 Task: Enable and customize automatic code formatting on save.
Action: Mouse moved to (90, 72)
Screenshot: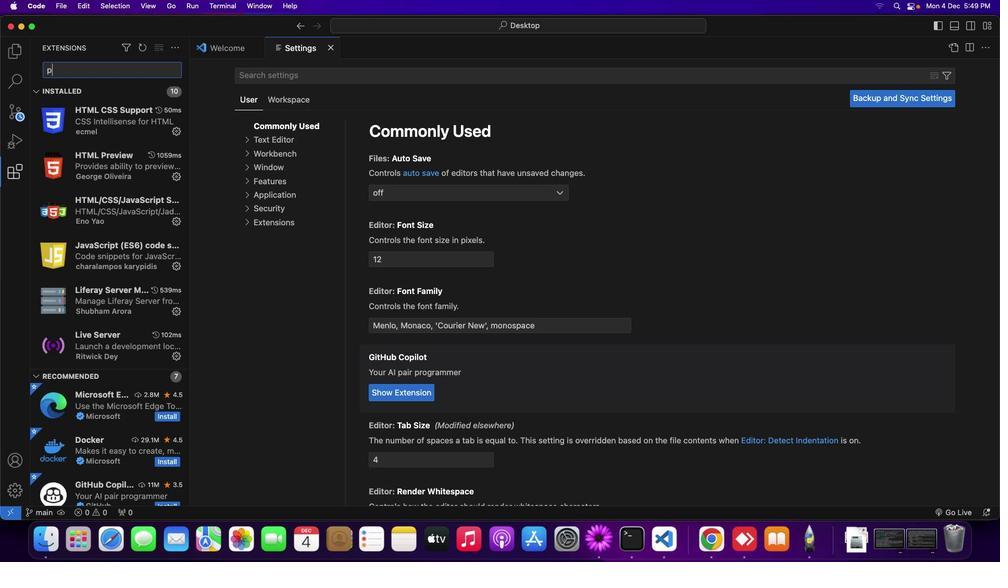 
Action: Mouse pressed left at (90, 72)
Screenshot: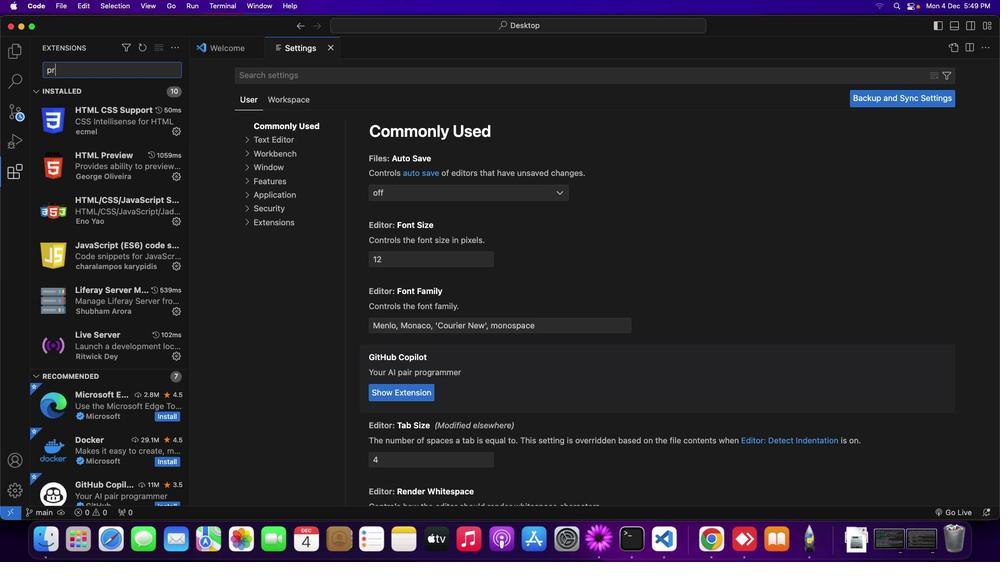 
Action: Mouse moved to (91, 73)
Screenshot: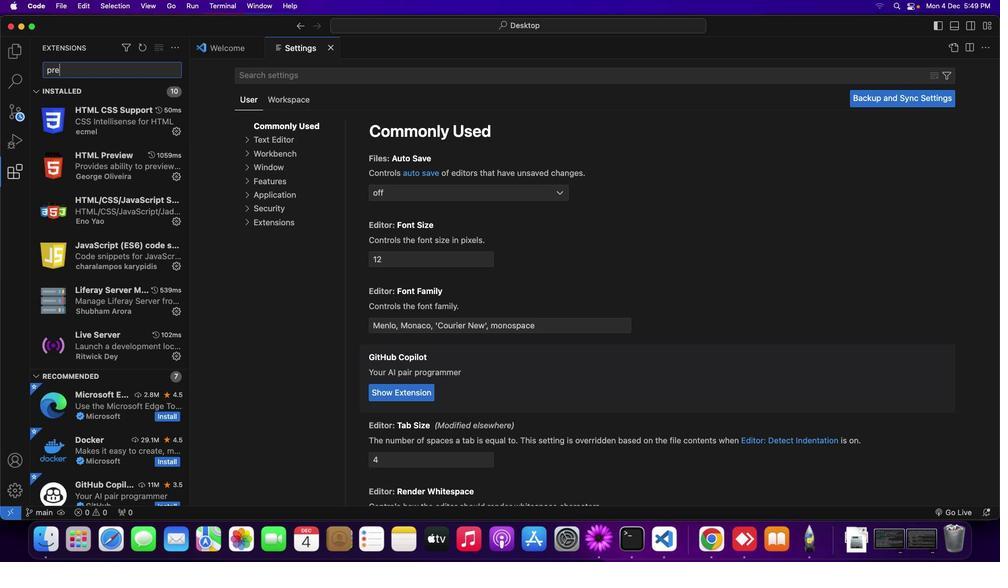 
Action: Key pressed 'p''r''e''t''t''i''e''r'
Screenshot: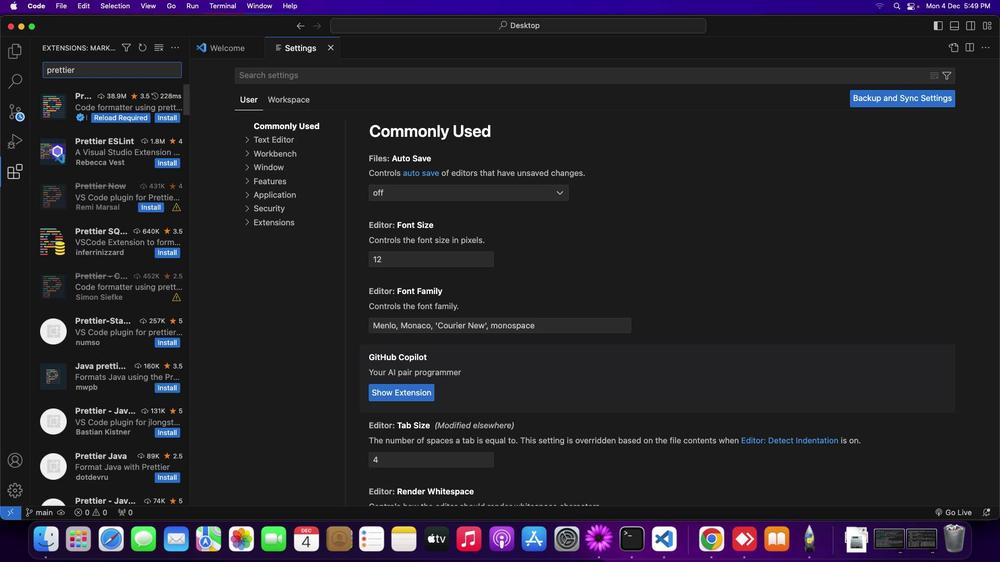 
Action: Mouse moved to (77, 102)
Screenshot: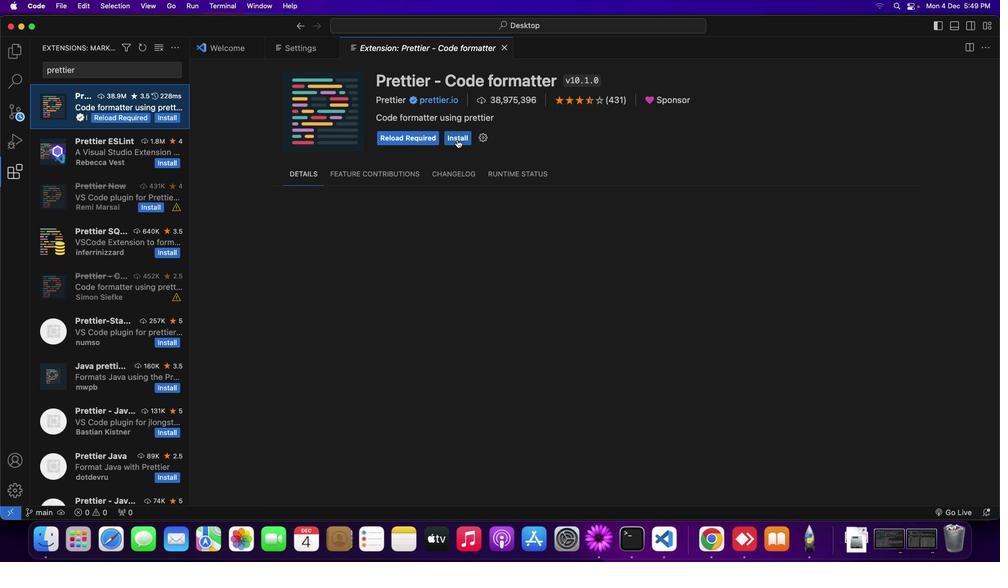 
Action: Mouse pressed left at (77, 102)
Screenshot: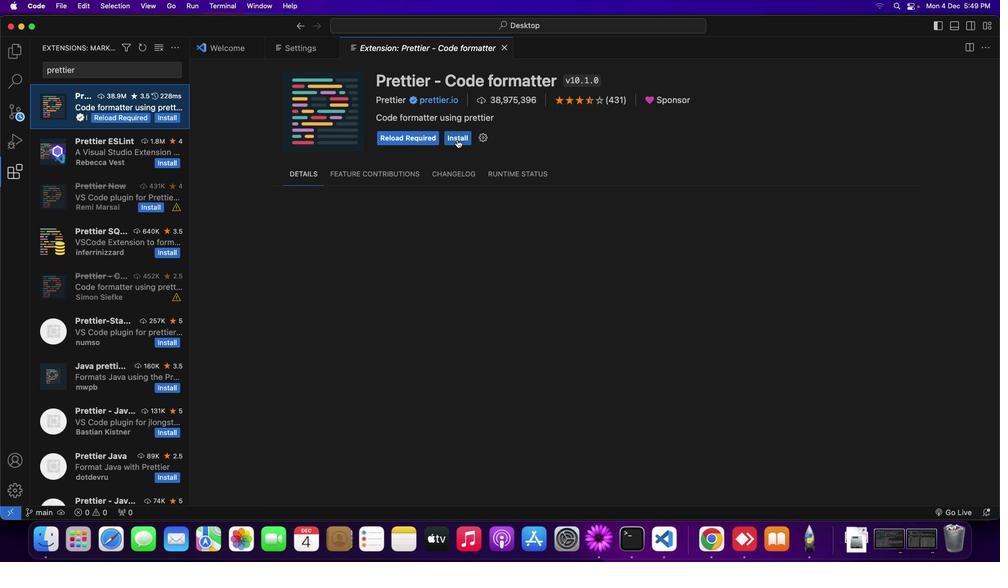 
Action: Mouse moved to (457, 140)
Screenshot: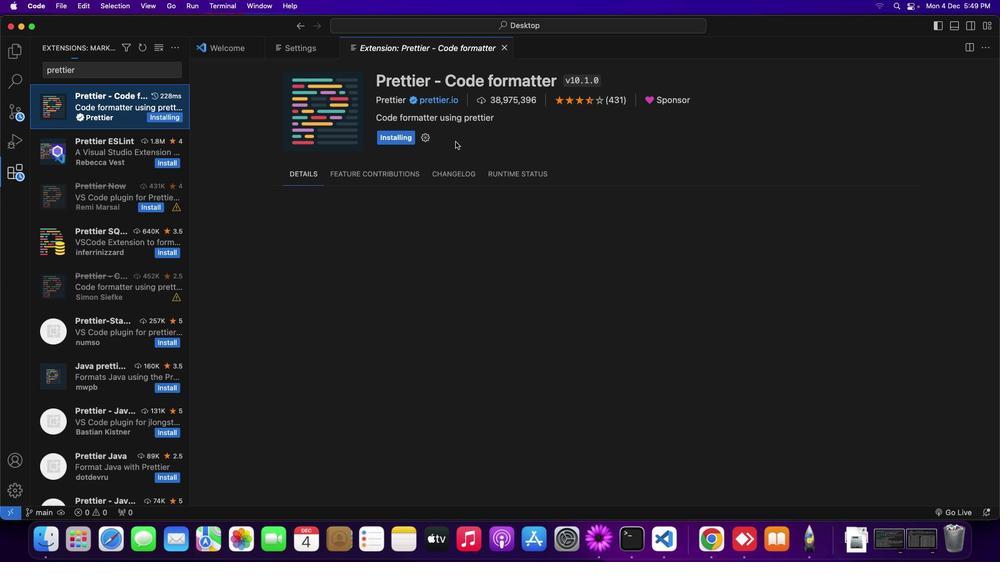 
Action: Mouse pressed left at (457, 140)
Screenshot: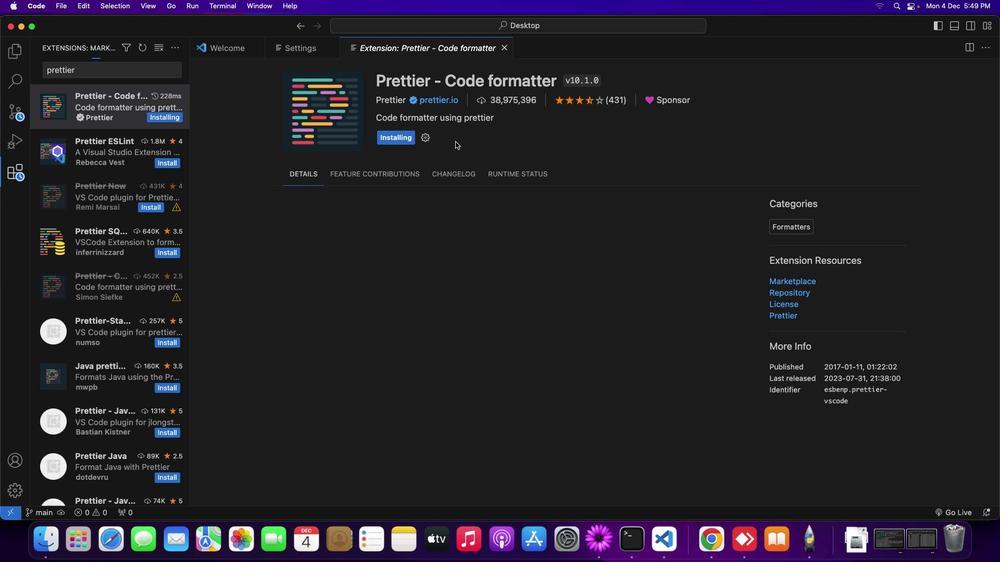 
Action: Mouse moved to (555, 141)
Screenshot: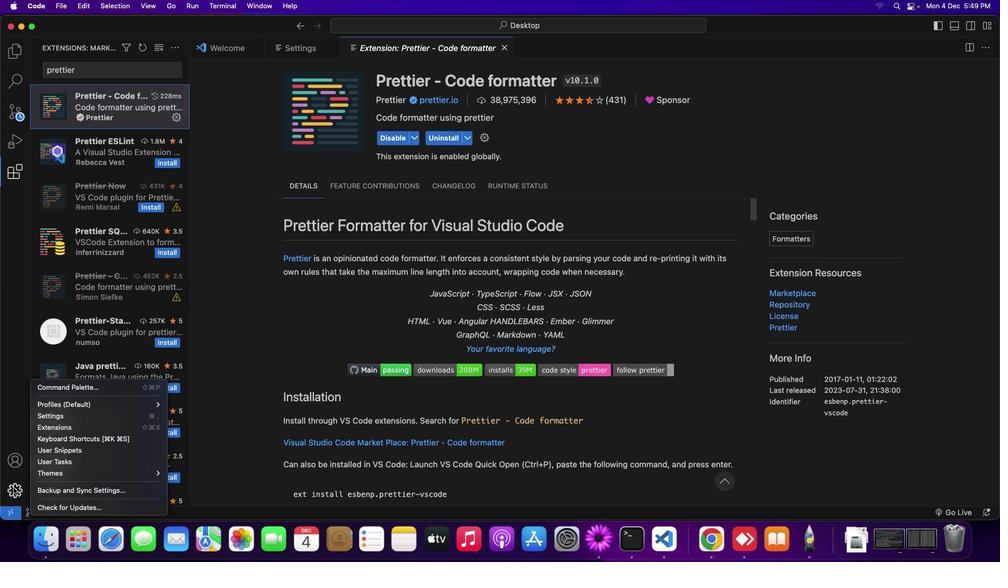 
Action: Mouse pressed left at (555, 141)
Screenshot: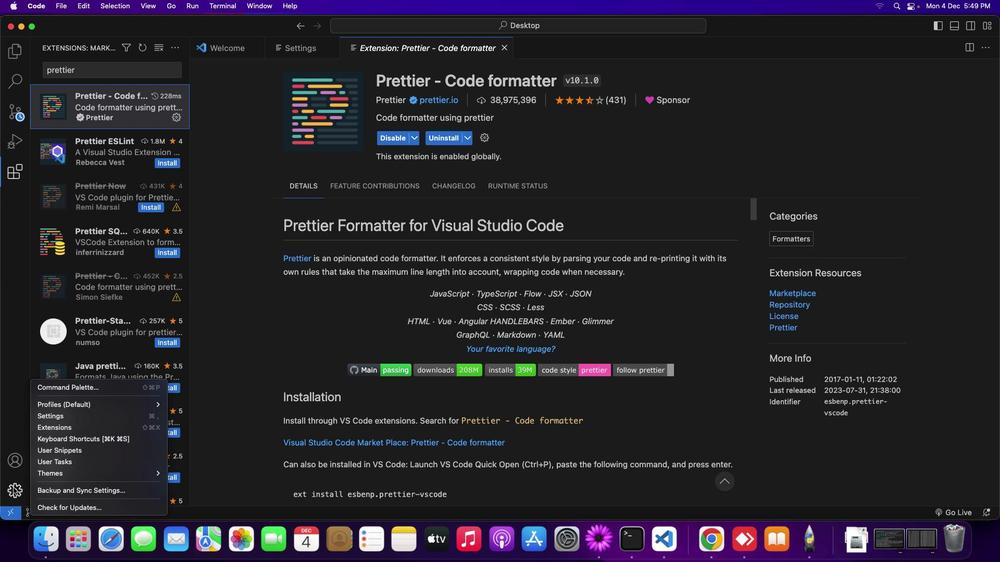 
Action: Mouse moved to (13, 488)
Screenshot: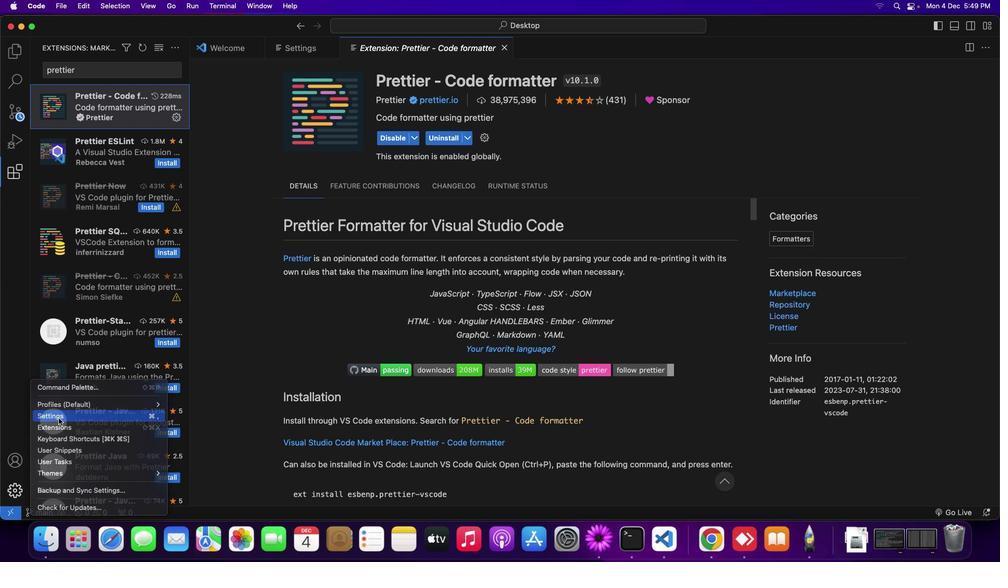 
Action: Mouse pressed left at (13, 488)
Screenshot: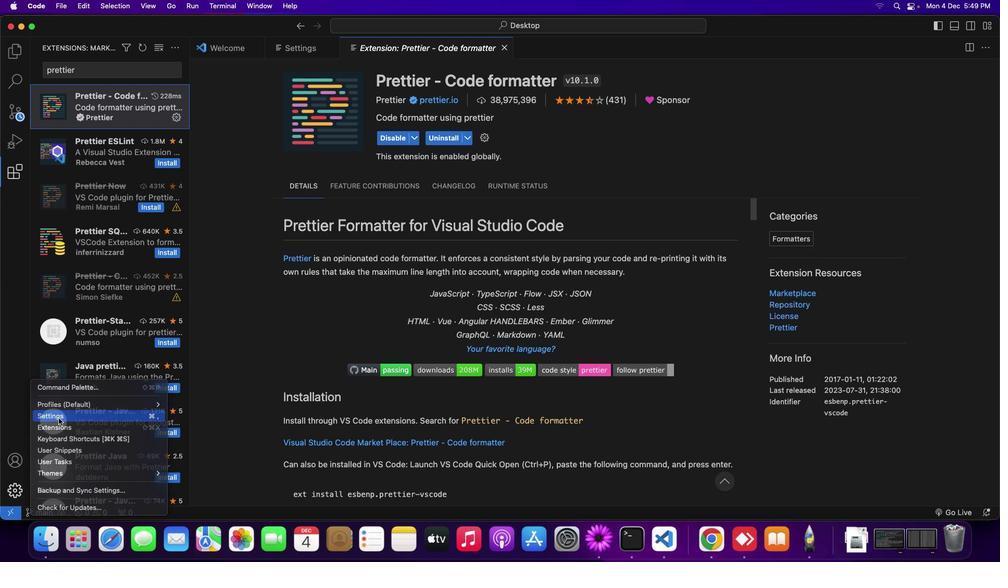 
Action: Mouse moved to (58, 418)
Screenshot: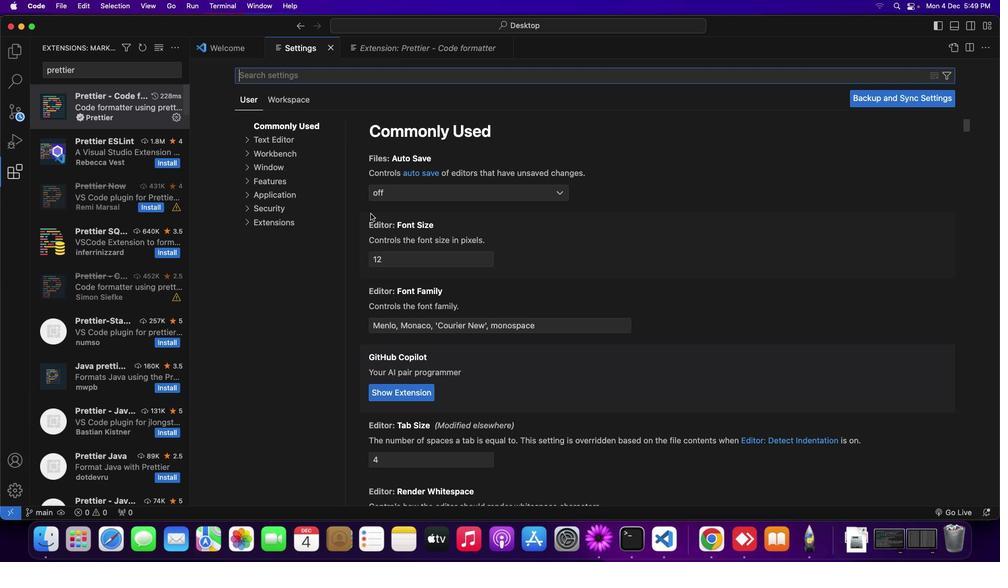 
Action: Mouse pressed left at (58, 418)
Screenshot: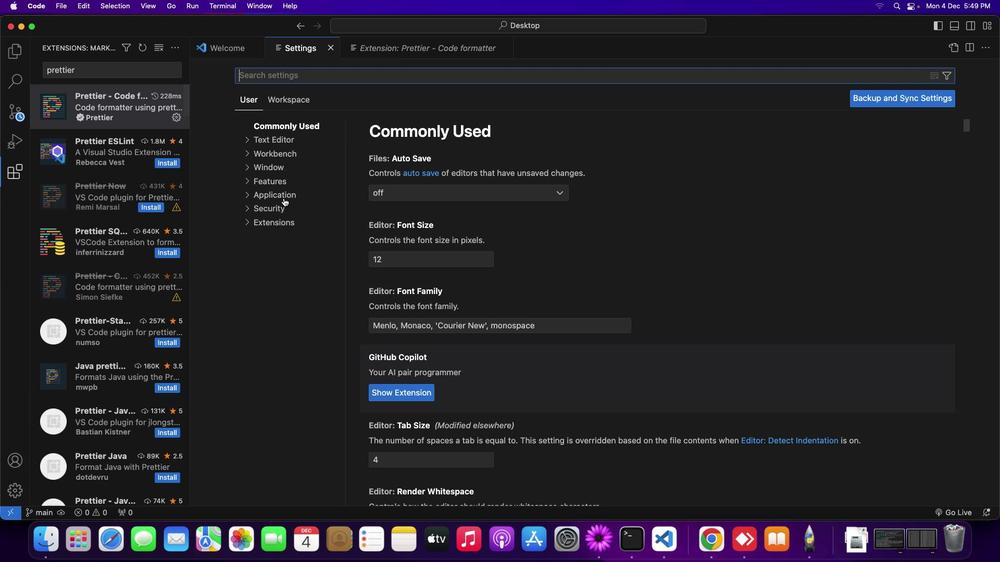 
Action: Mouse moved to (247, 141)
Screenshot: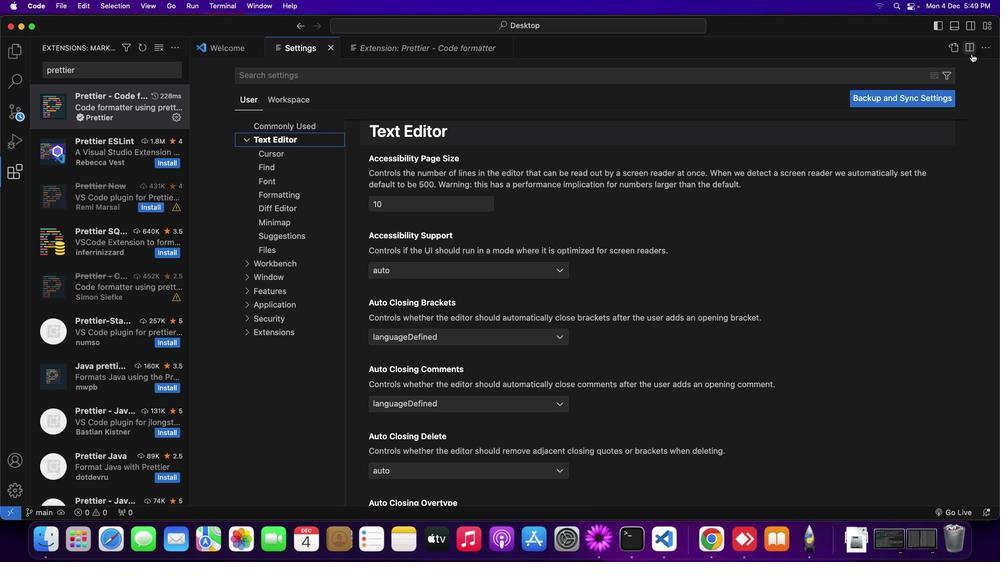 
Action: Mouse pressed left at (247, 141)
Screenshot: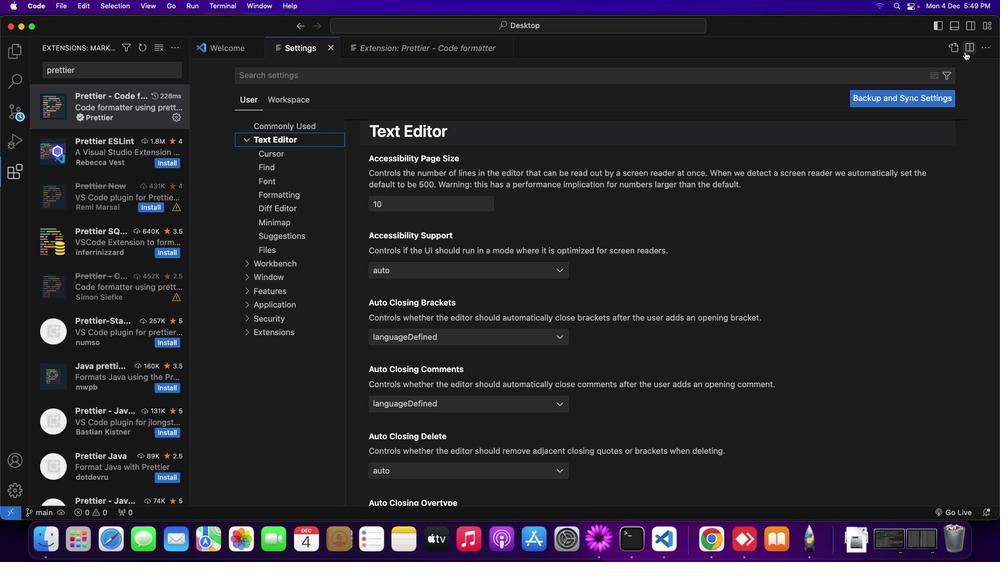 
Action: Mouse moved to (956, 48)
Screenshot: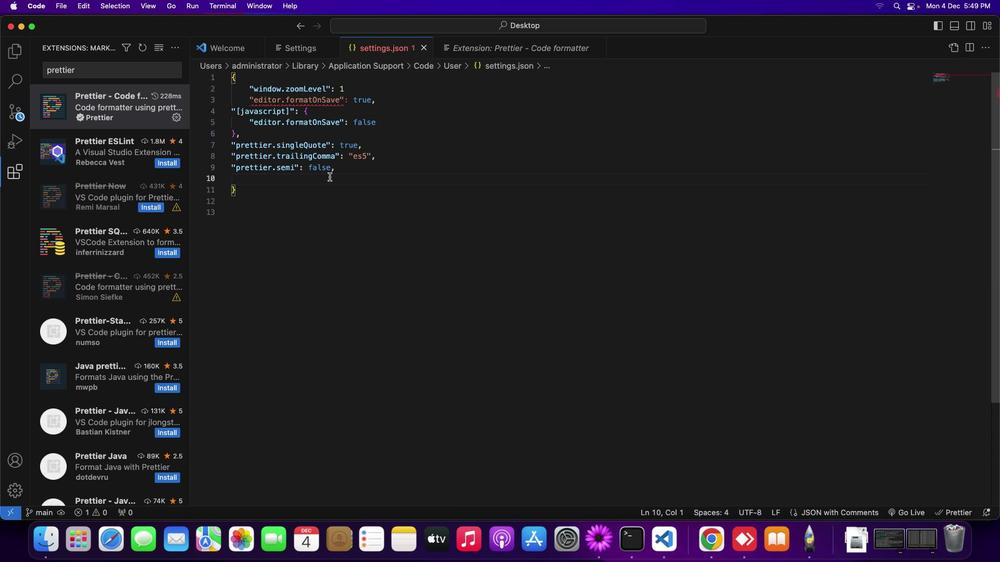 
Action: Mouse pressed left at (956, 48)
Screenshot: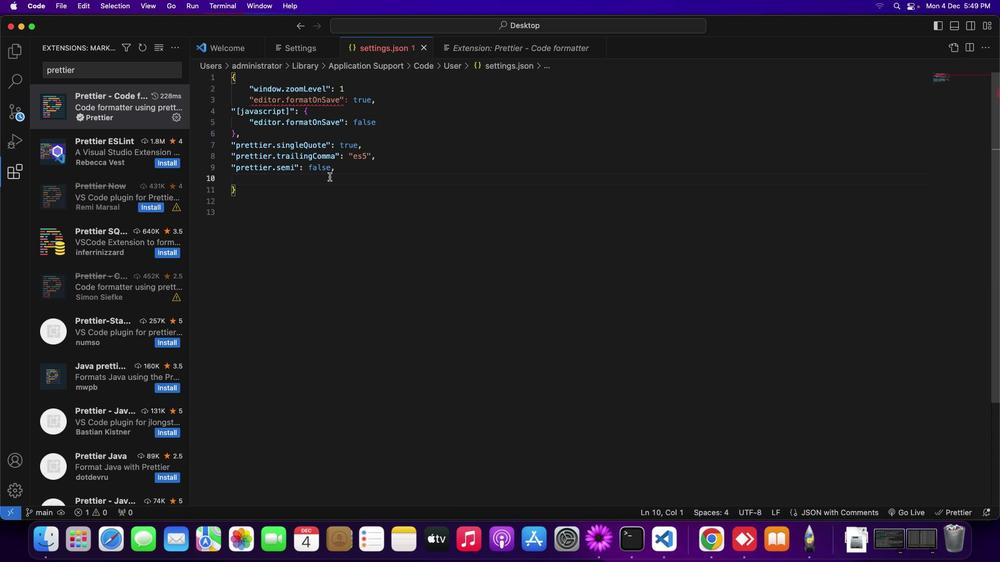 
Action: Mouse moved to (350, 145)
Screenshot: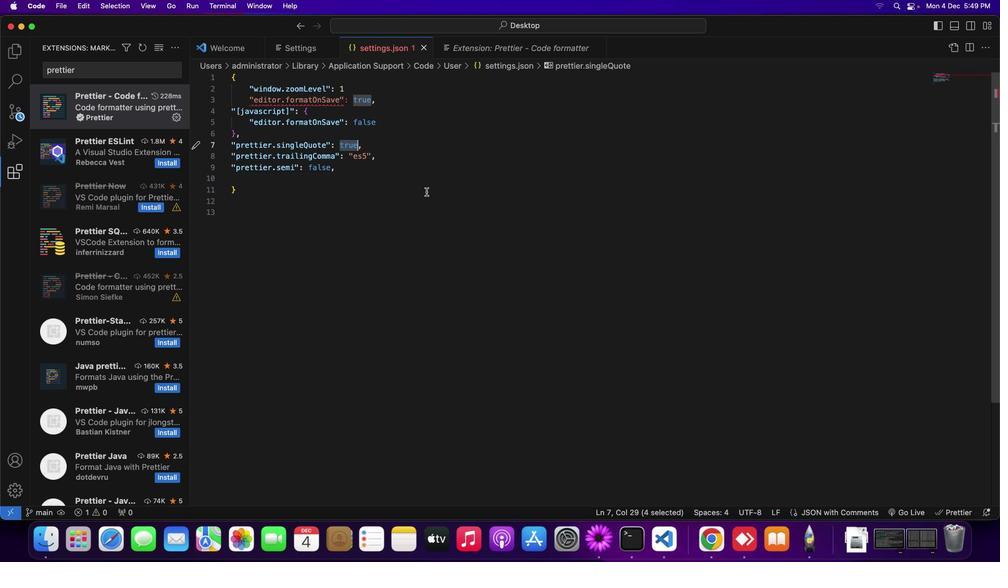 
Action: Mouse pressed left at (350, 145)
Screenshot: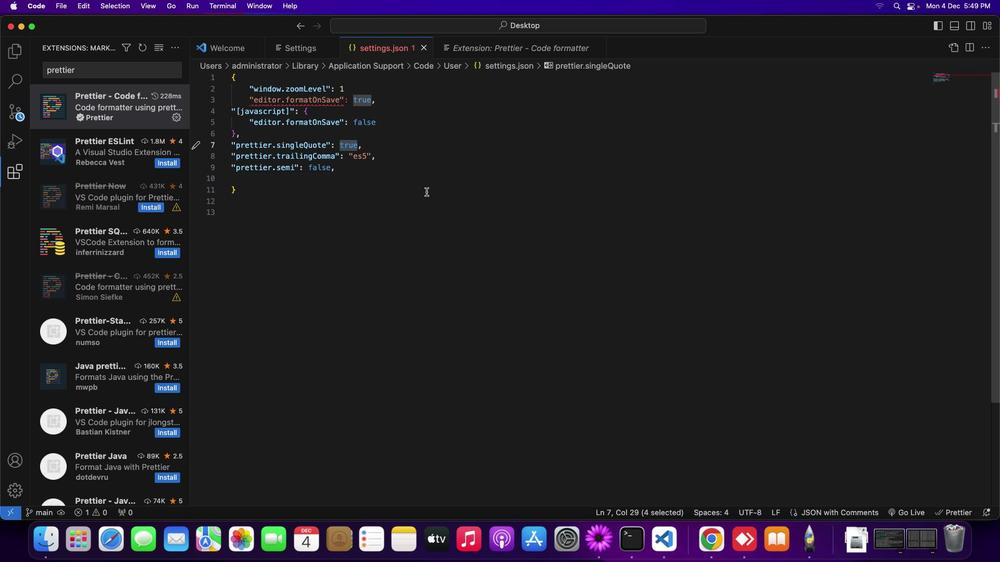 
Action: Mouse pressed left at (350, 145)
Screenshot: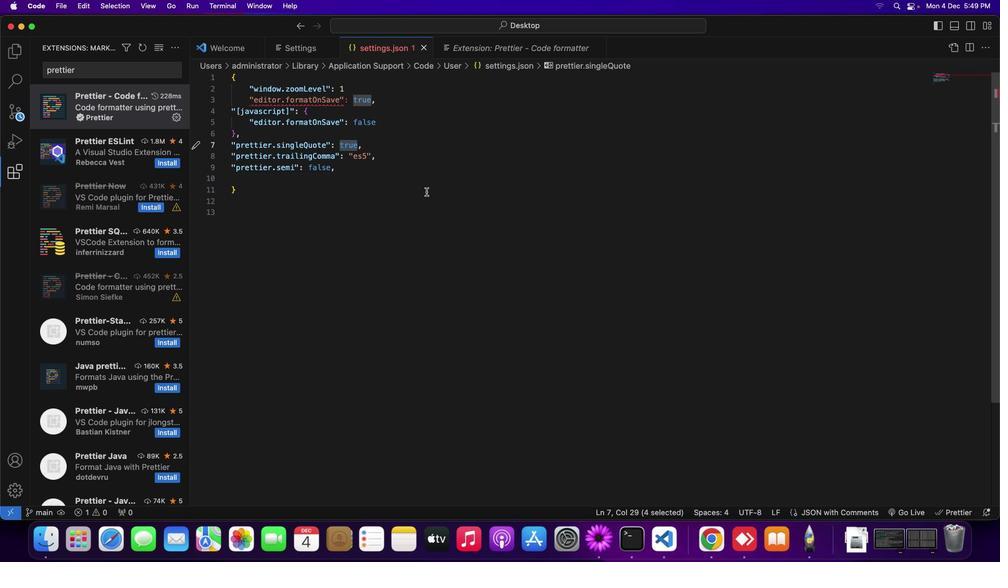 
Action: Mouse moved to (426, 192)
Screenshot: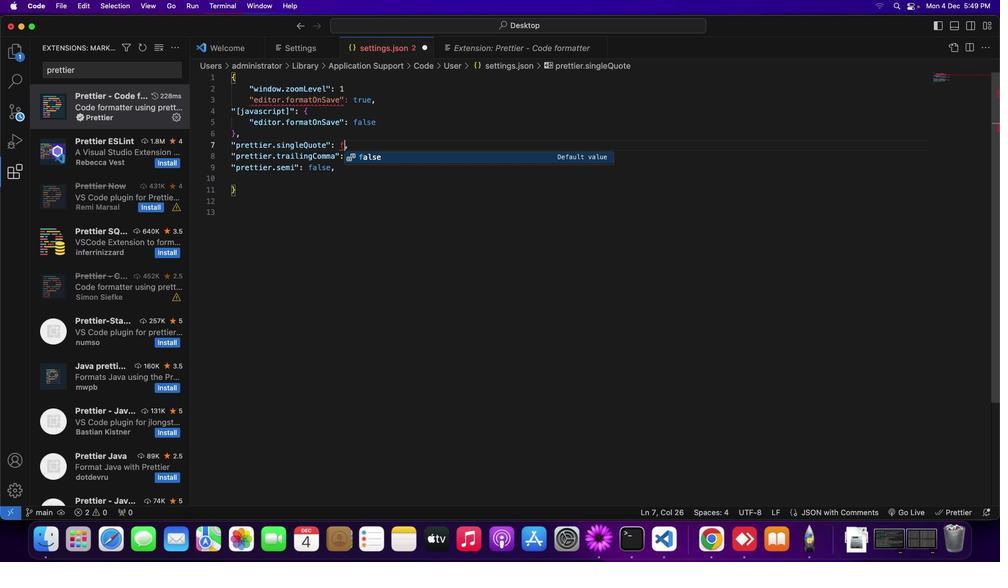 
Action: Key pressed 'f''a''l''s''e'Key.enter
Screenshot: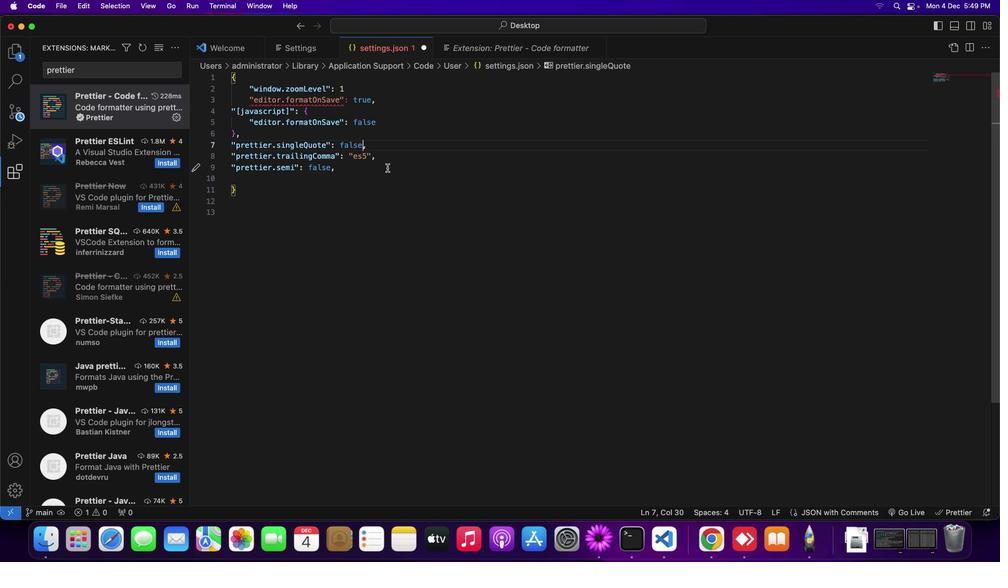 
Action: Mouse moved to (364, 121)
Screenshot: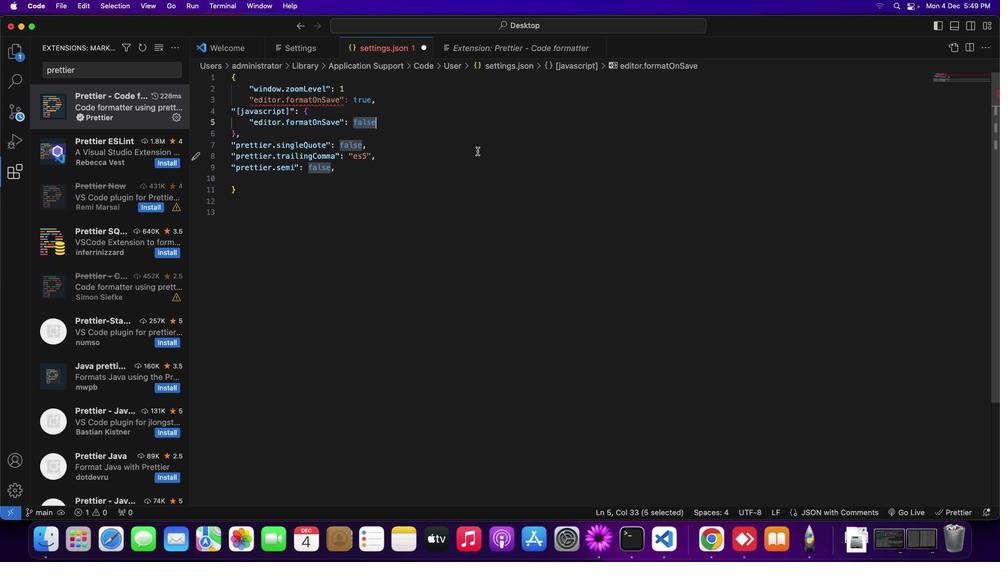 
Action: Mouse pressed left at (364, 121)
Screenshot: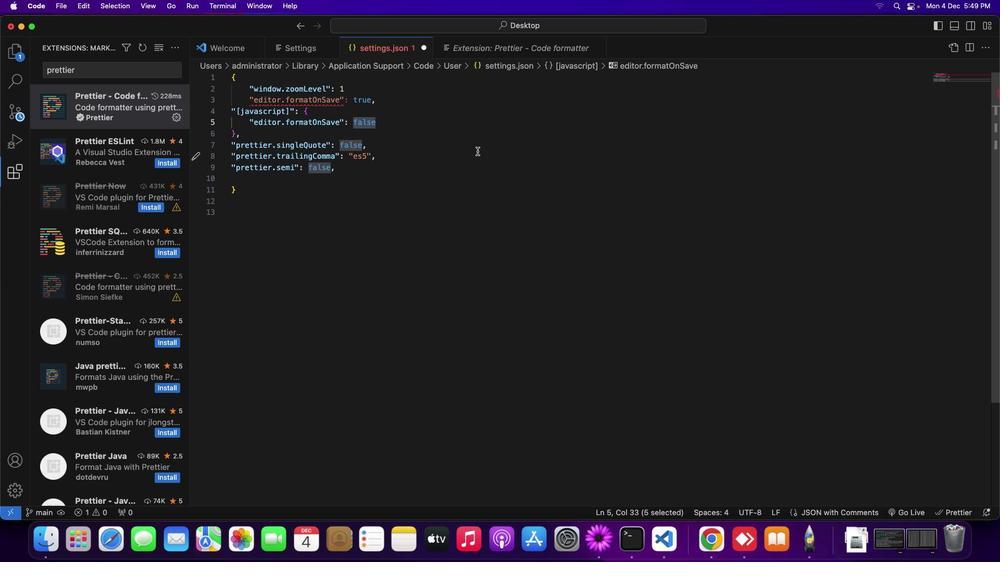 
Action: Mouse pressed left at (364, 121)
Screenshot: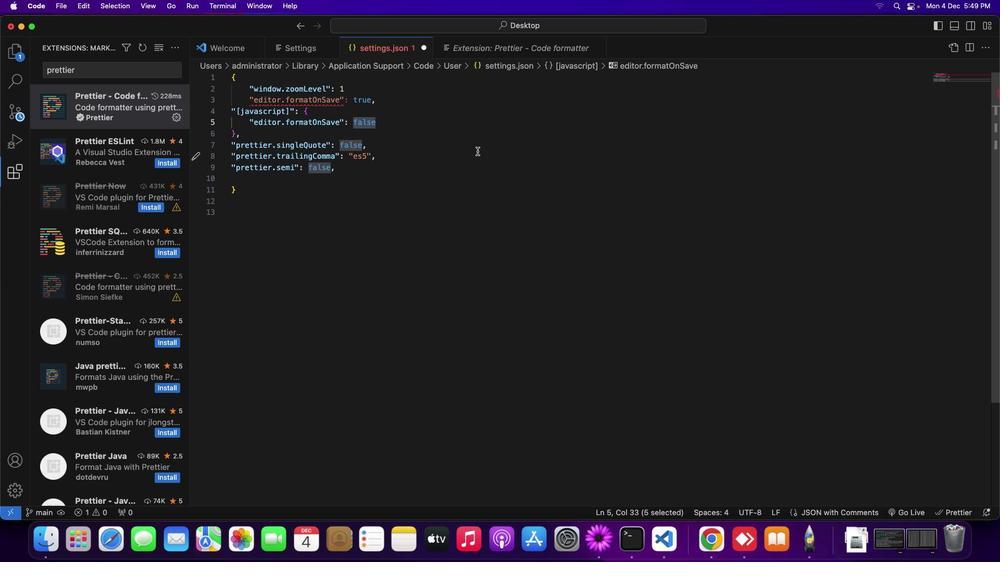 
Action: Mouse moved to (472, 149)
Screenshot: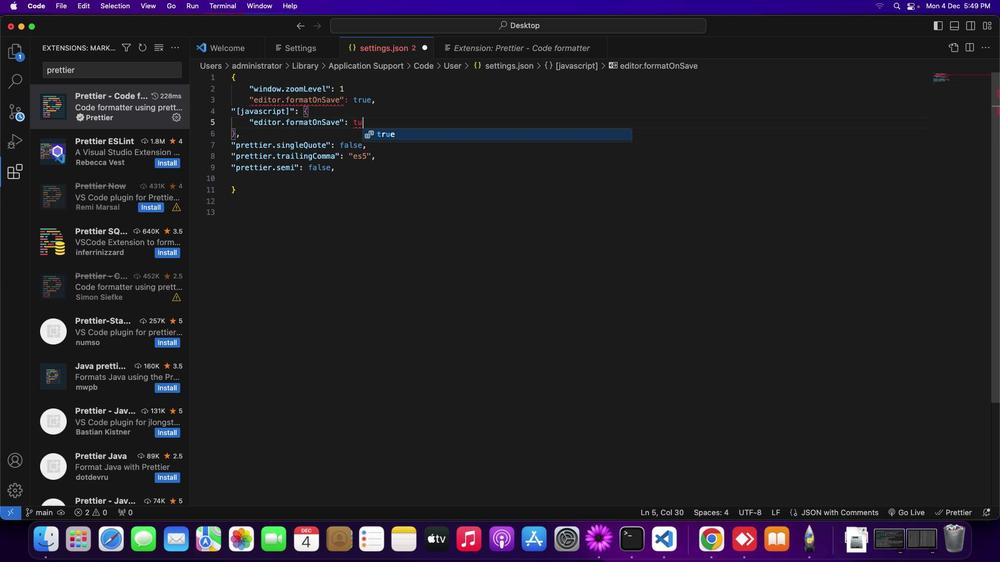 
Action: Key pressed 't''u''r''e'Key.enter
Screenshot: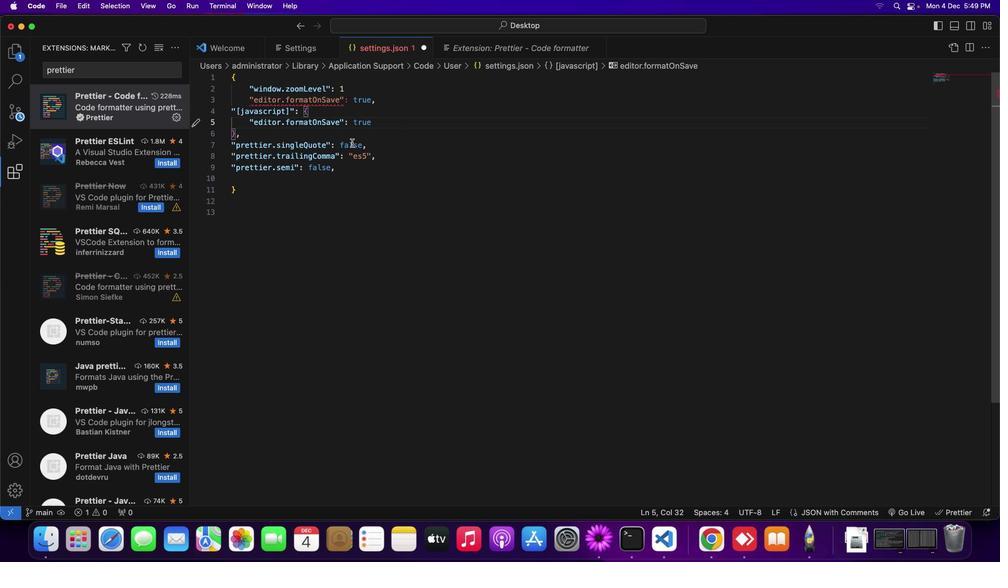 
Action: Mouse moved to (351, 143)
Screenshot: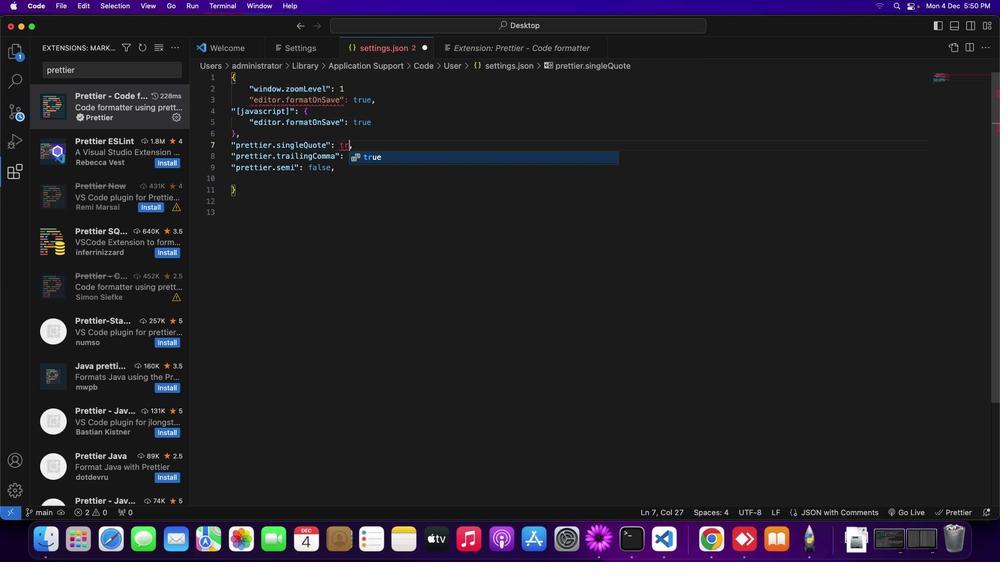 
Action: Mouse pressed left at (351, 143)
Screenshot: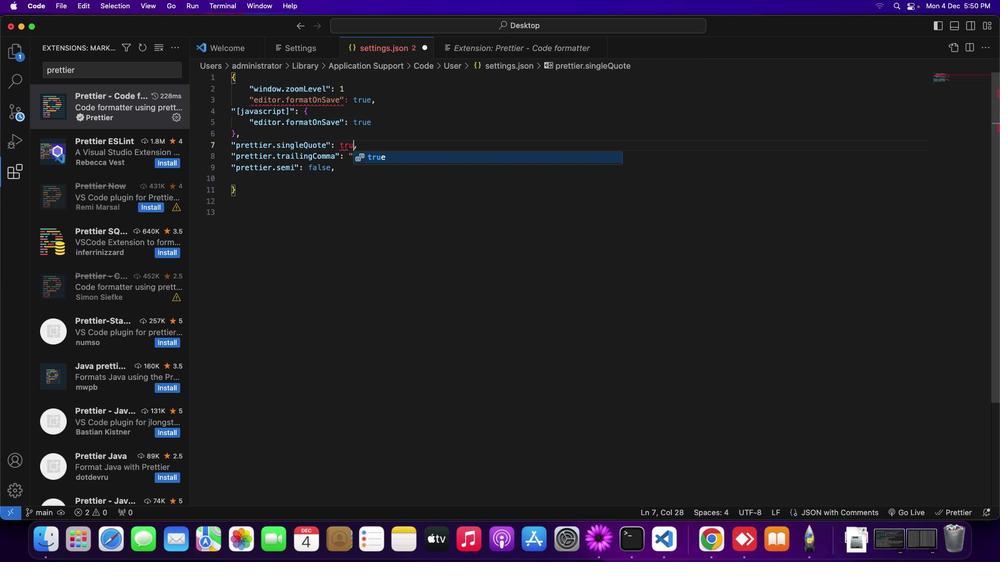 
Action: Mouse pressed left at (351, 143)
Screenshot: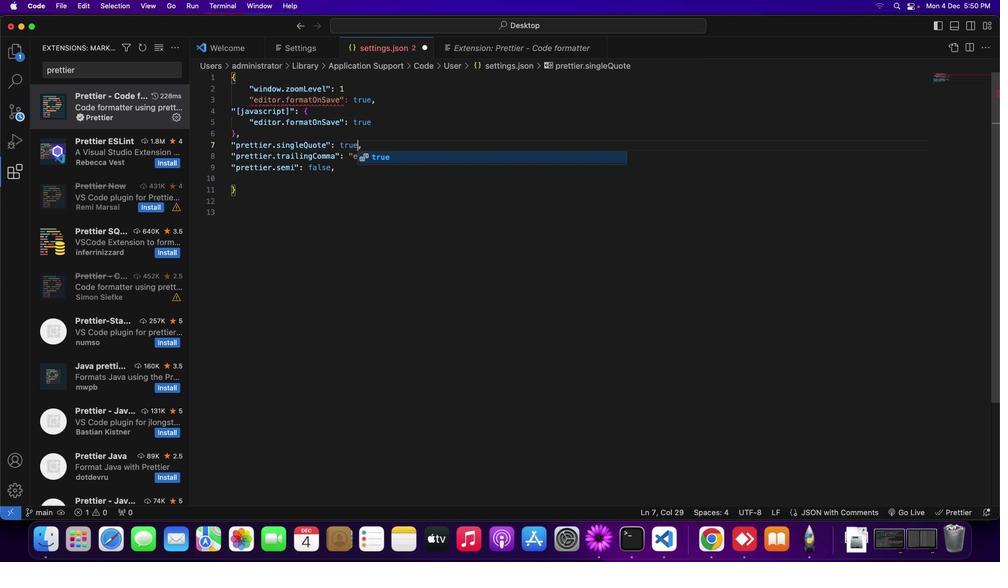 
Action: Mouse moved to (424, 144)
Screenshot: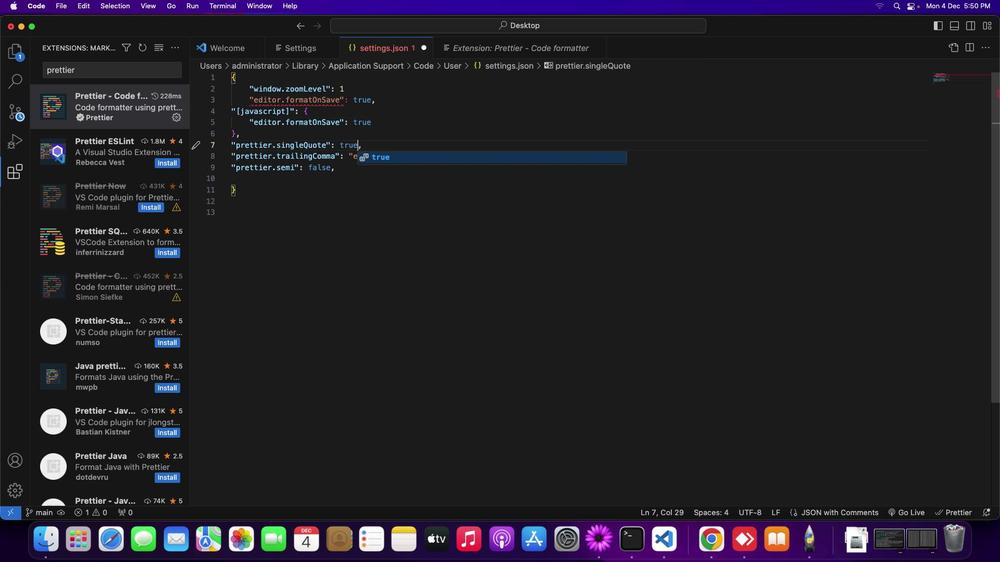 
Action: Key pressed 't''r''u''e'Key.enter
Screenshot: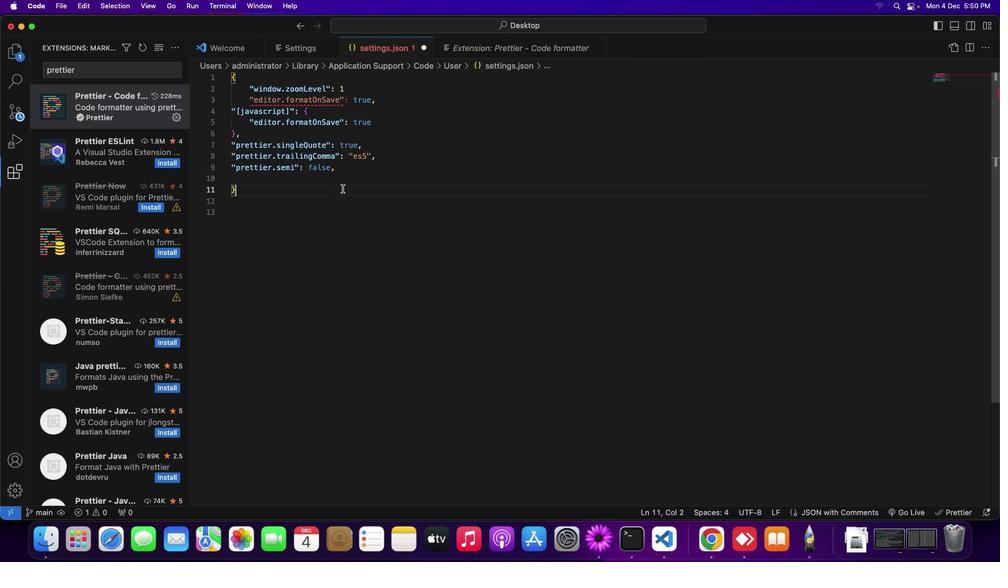 
Action: Mouse moved to (342, 189)
Screenshot: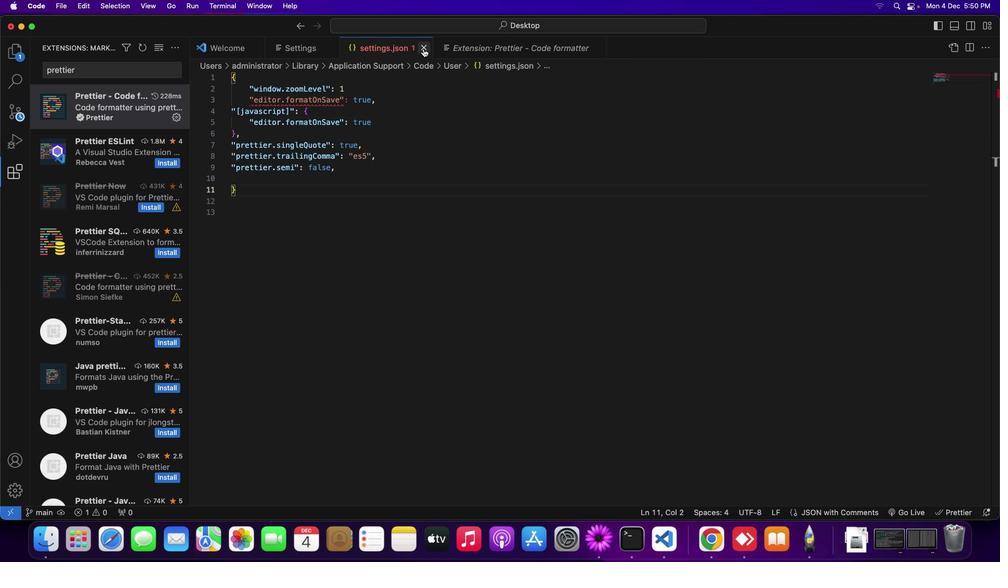 
Action: Mouse pressed left at (342, 189)
Screenshot: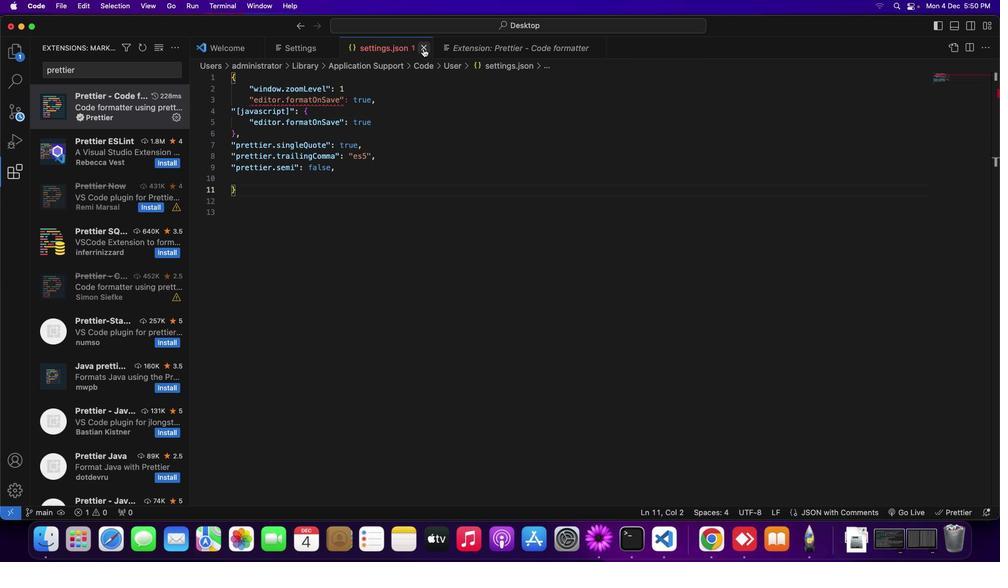 
Action: Mouse moved to (423, 48)
Screenshot: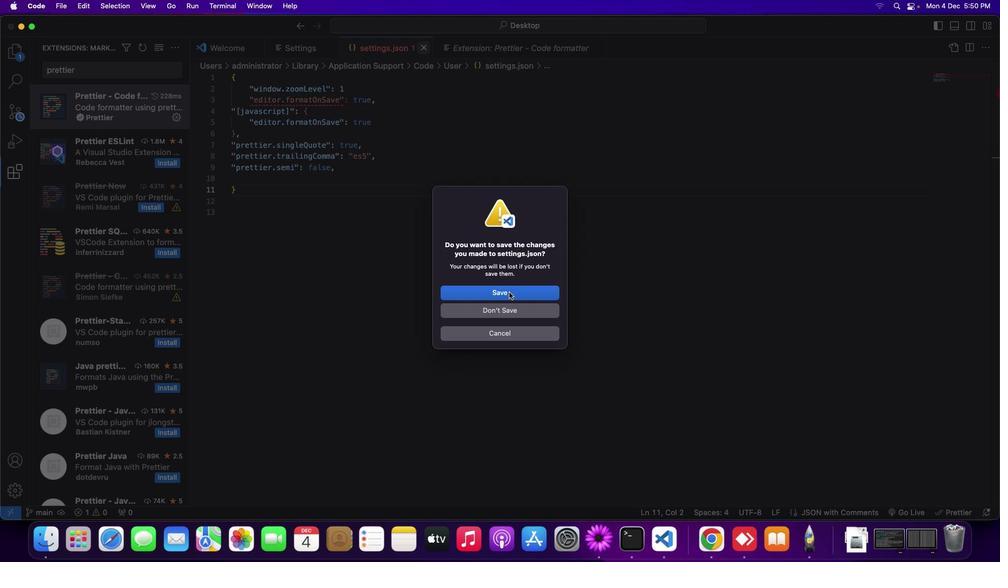 
Action: Mouse pressed left at (423, 48)
Screenshot: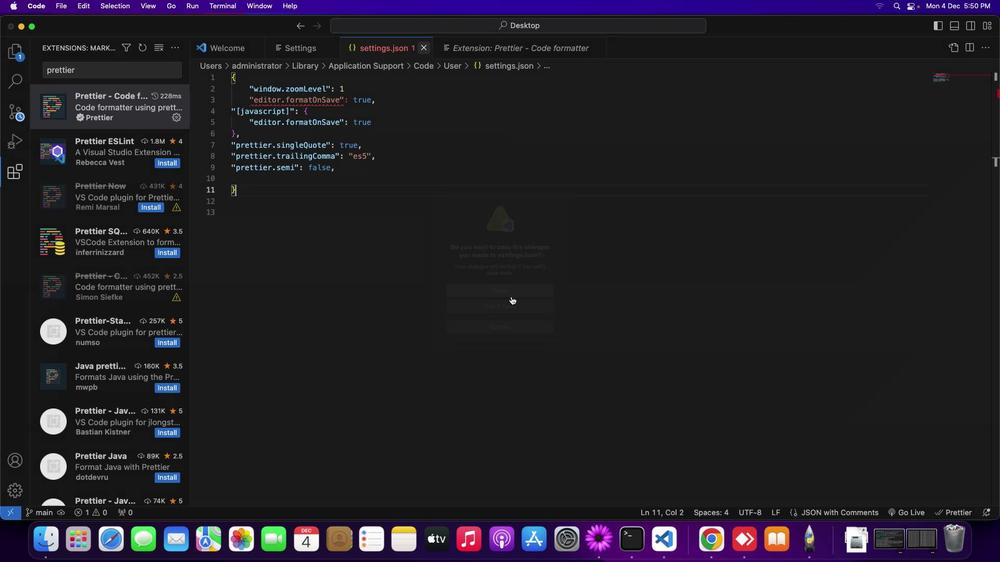 
Action: Mouse moved to (509, 292)
Screenshot: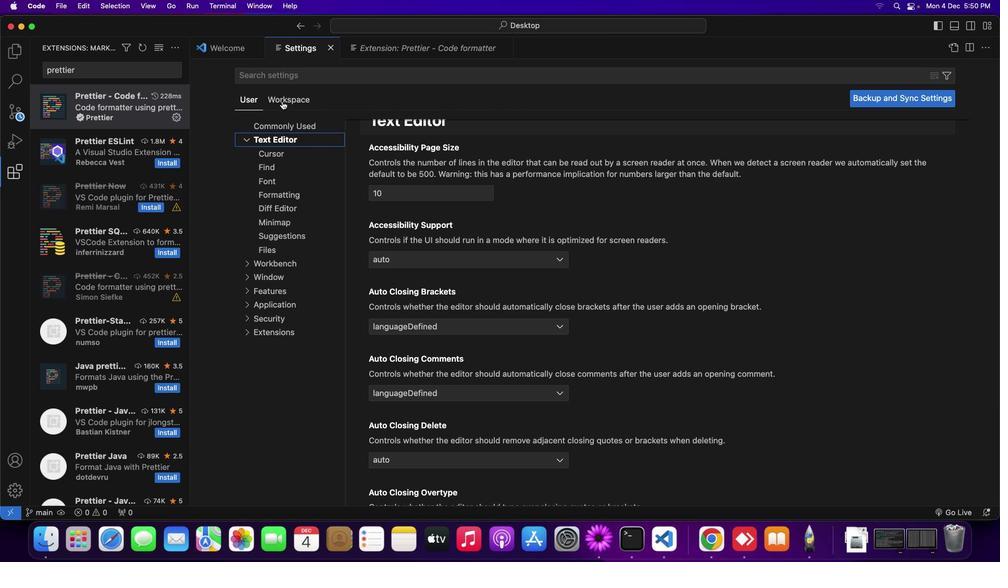 
Action: Mouse pressed left at (509, 292)
Screenshot: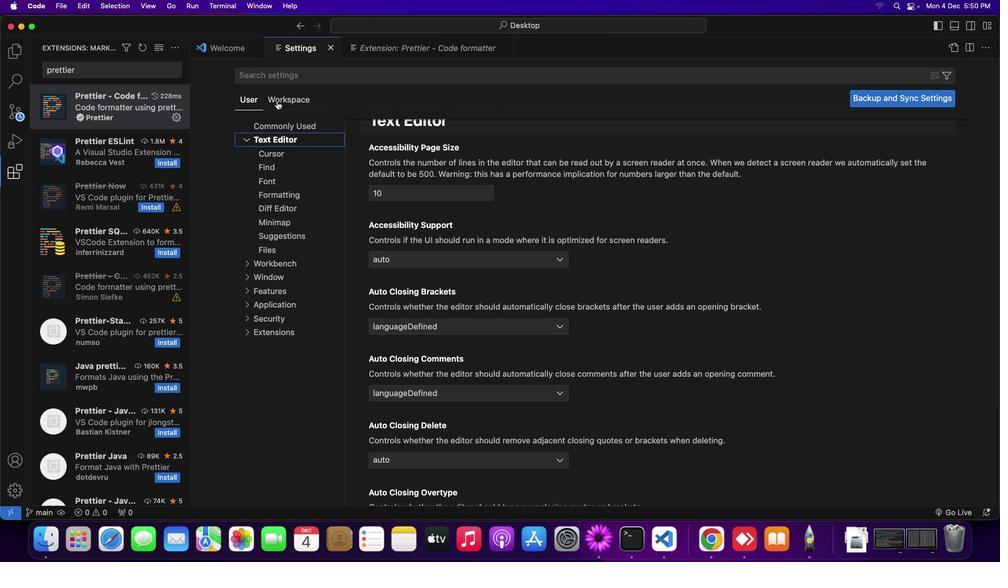 
Action: Mouse moved to (823, 249)
Screenshot: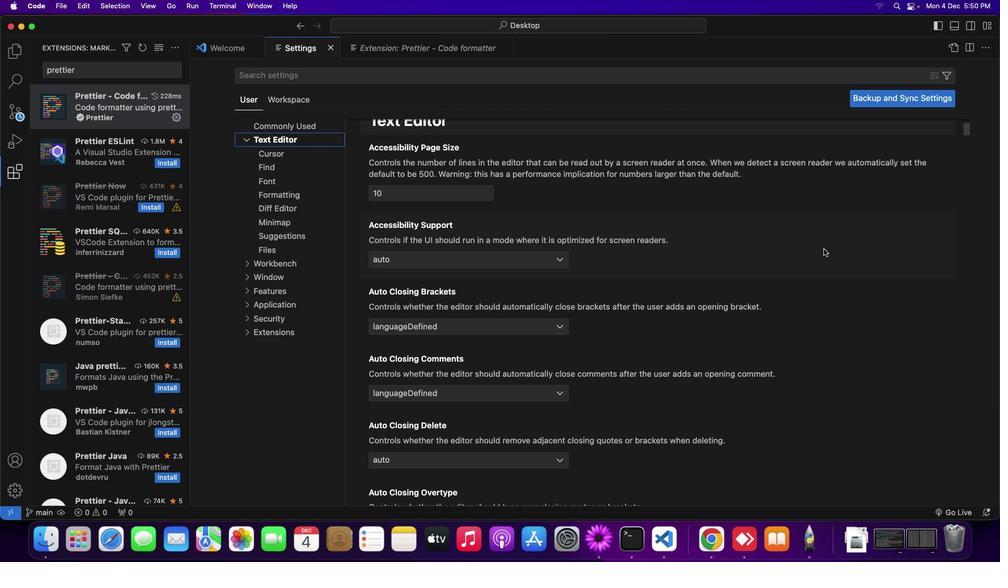 
